 Task: Create a task  Develop a new online tool for email marketing campaigns , assign it to team member softage.5@softage.net in the project AgileRadius and update the status of the task to  On Track  , set the priority of the task to High
Action: Mouse moved to (71, 301)
Screenshot: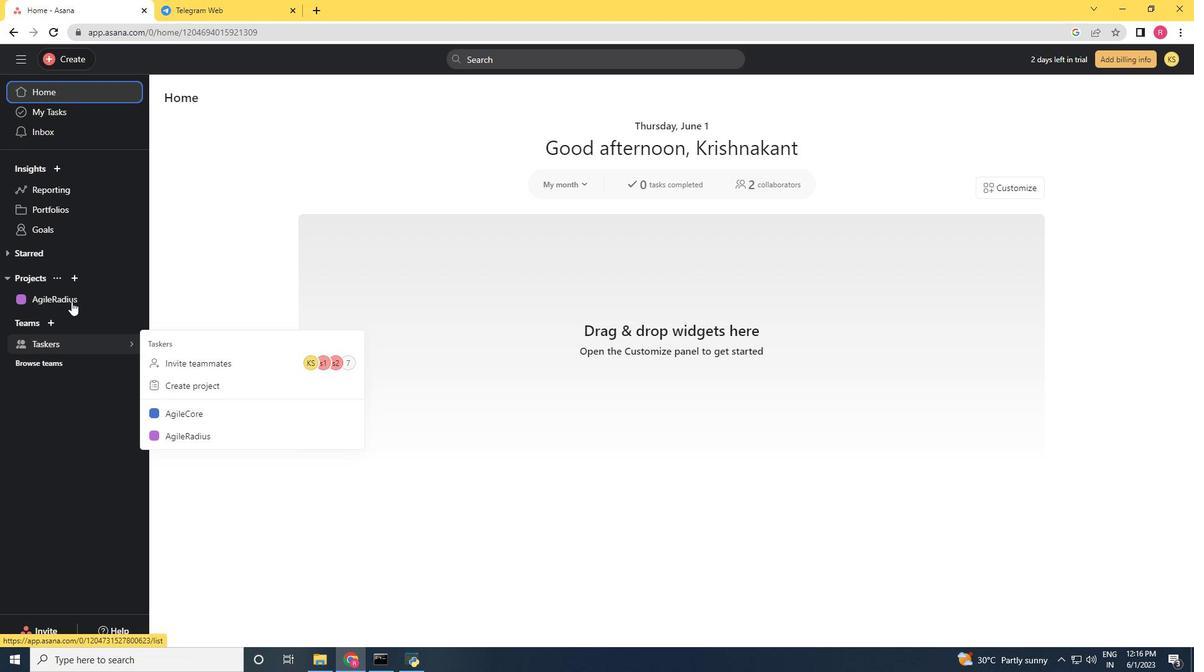 
Action: Mouse pressed left at (71, 301)
Screenshot: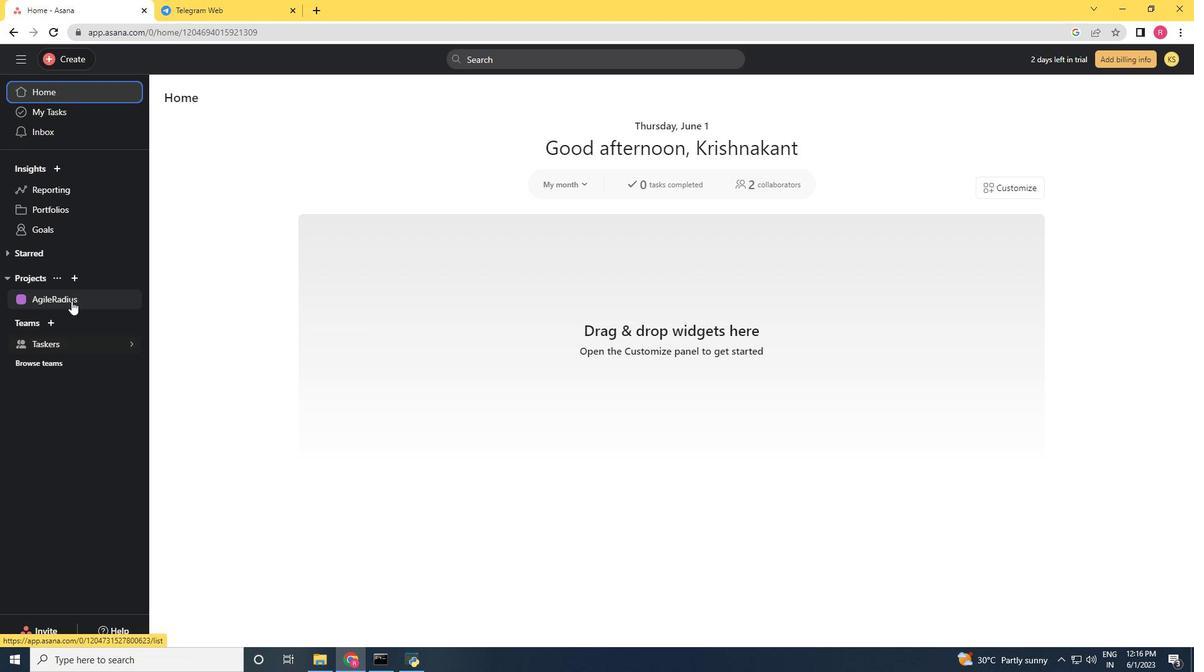 
Action: Mouse moved to (82, 62)
Screenshot: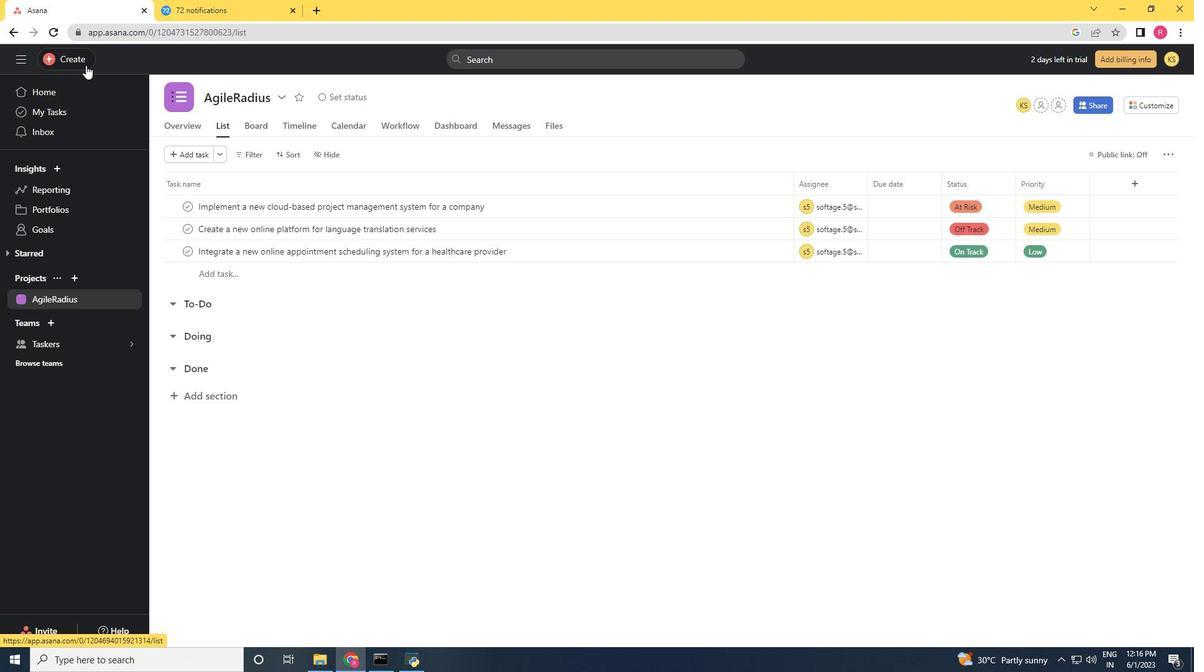 
Action: Mouse pressed left at (82, 62)
Screenshot: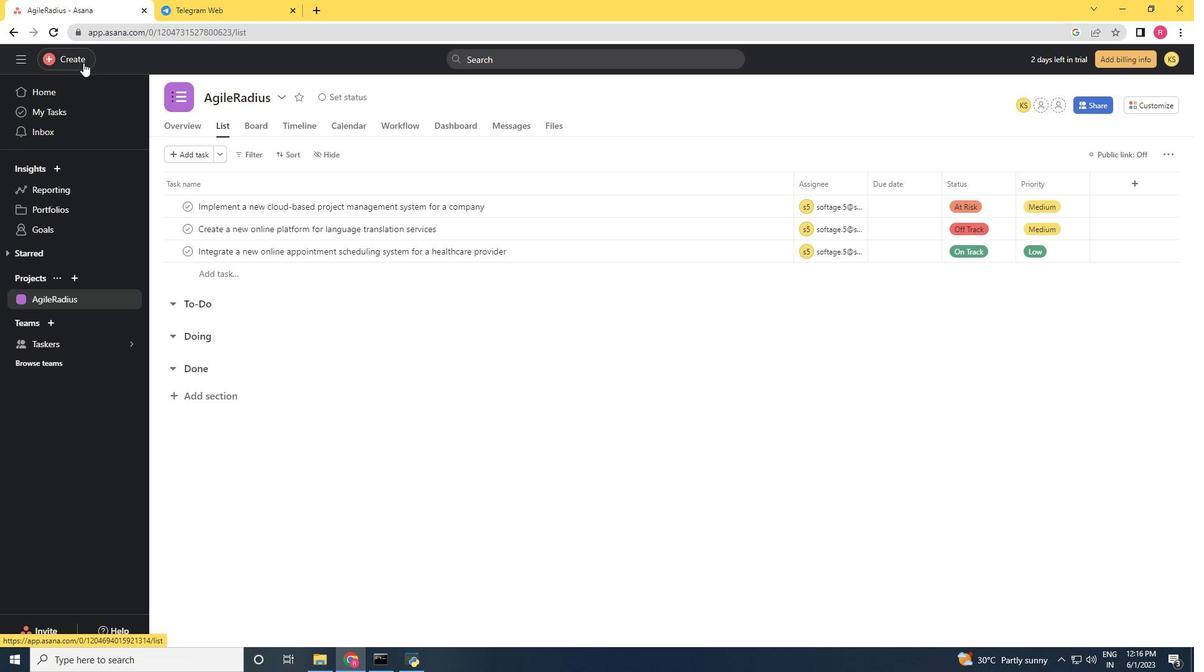 
Action: Mouse moved to (137, 61)
Screenshot: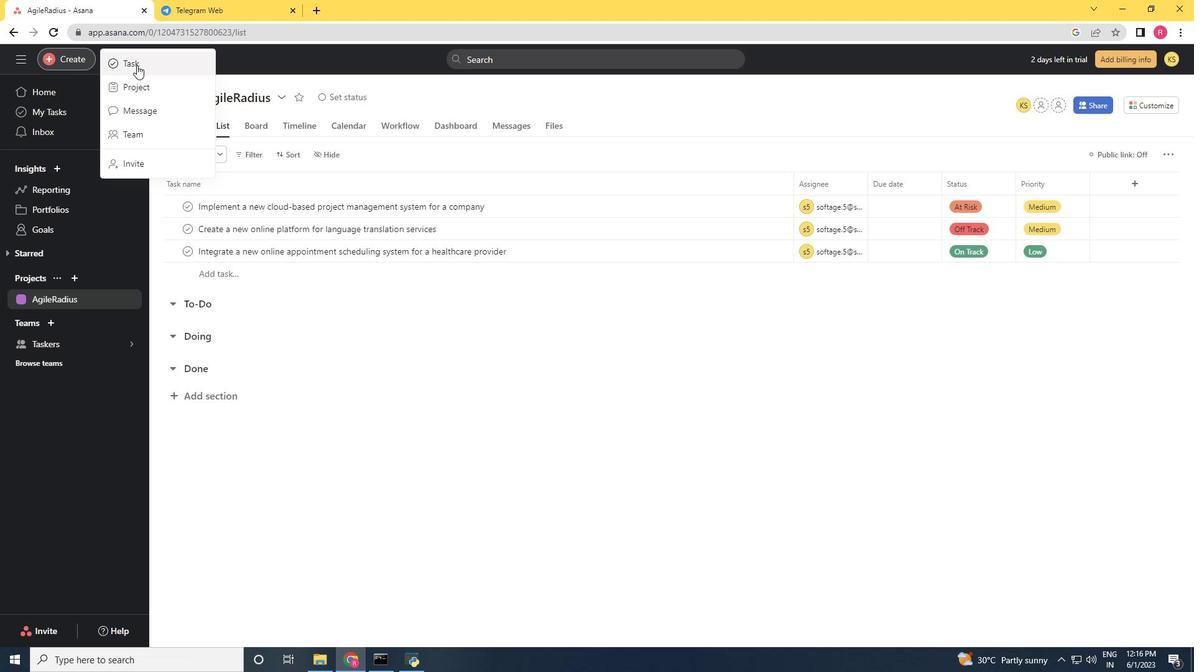 
Action: Mouse pressed left at (137, 61)
Screenshot: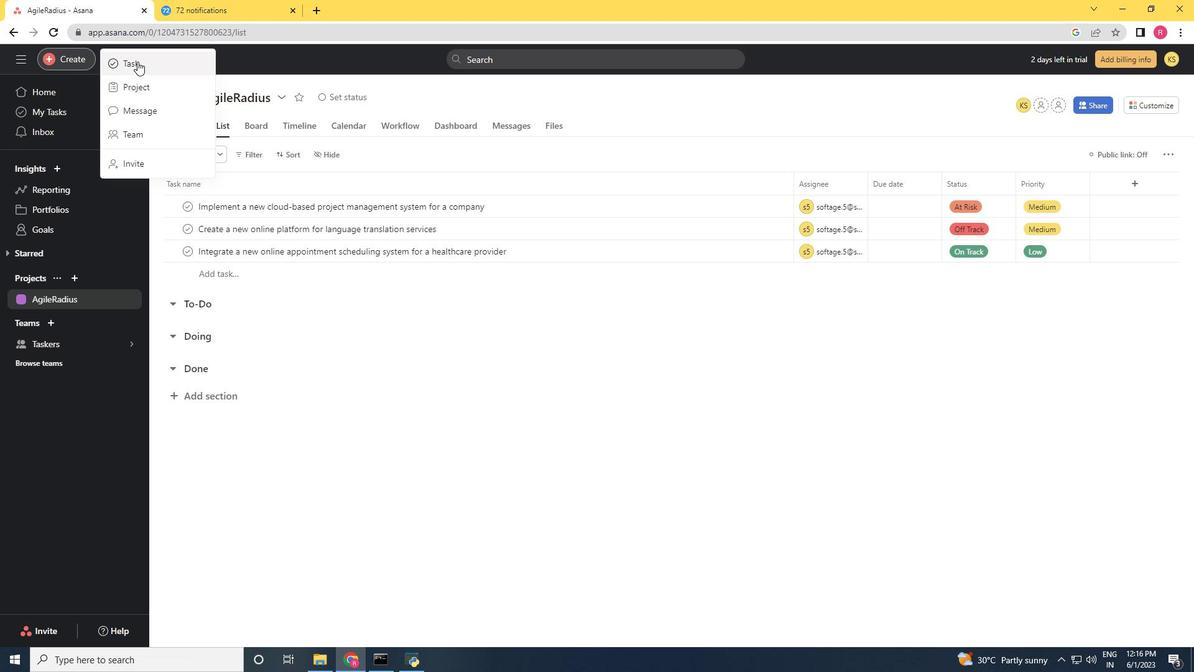 
Action: Key pressed <Key.shift>Develop<Key.space>a<Key.space>new<Key.space>online<Key.space>too;<Key.backspace>l<Key.space>for<Key.space>email<Key.space>marketing<Key.space>campaigns
Screenshot: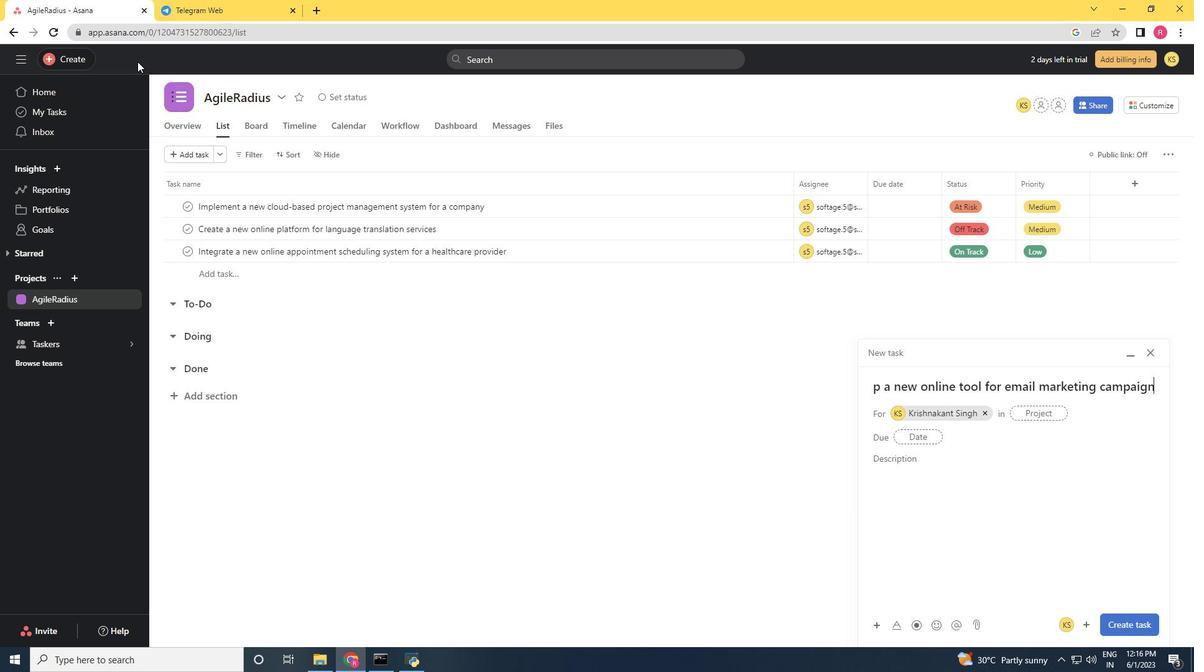 
Action: Mouse moved to (989, 410)
Screenshot: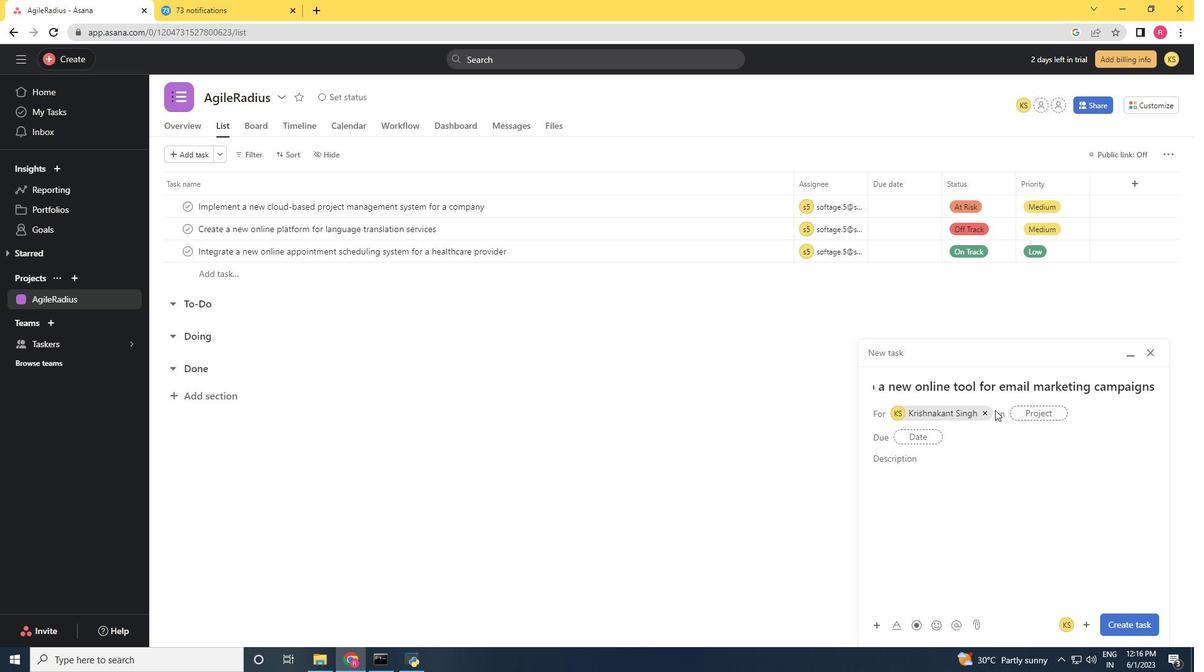 
Action: Mouse pressed left at (989, 410)
Screenshot: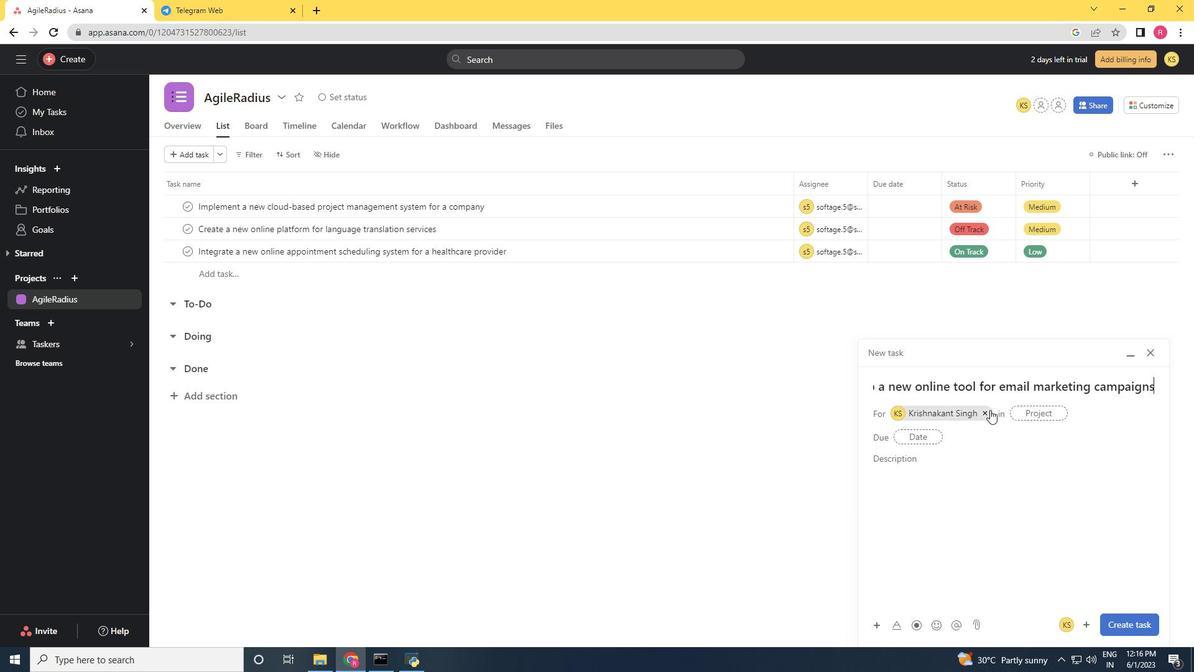 
Action: Mouse moved to (920, 411)
Screenshot: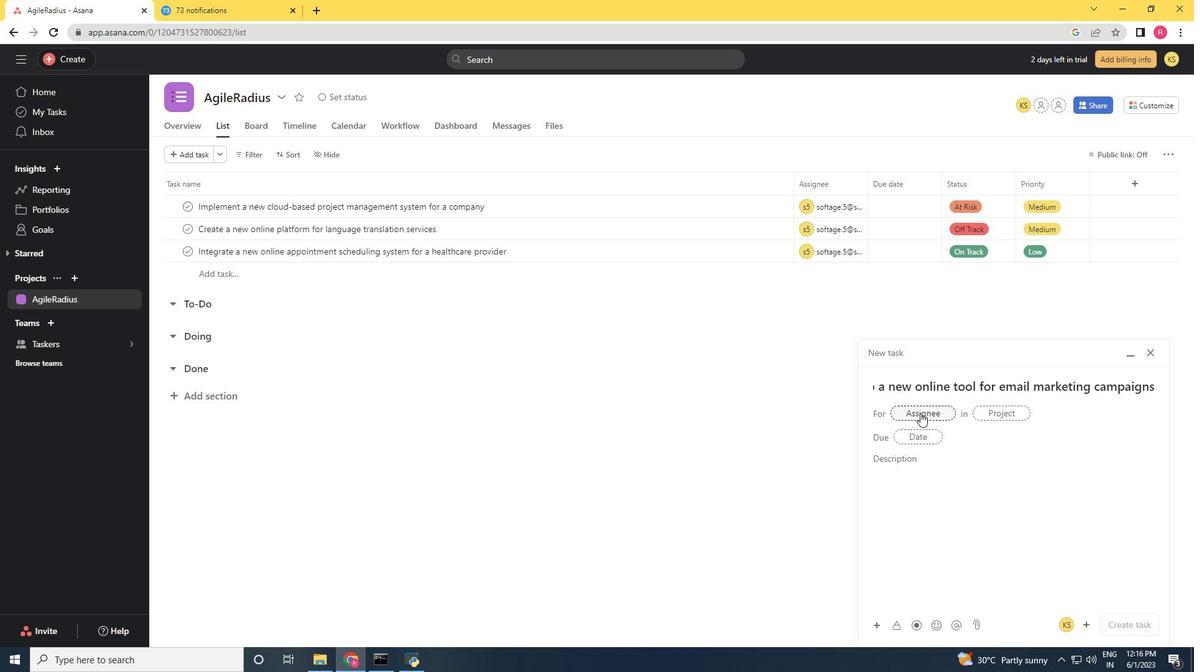 
Action: Mouse pressed left at (920, 411)
Screenshot: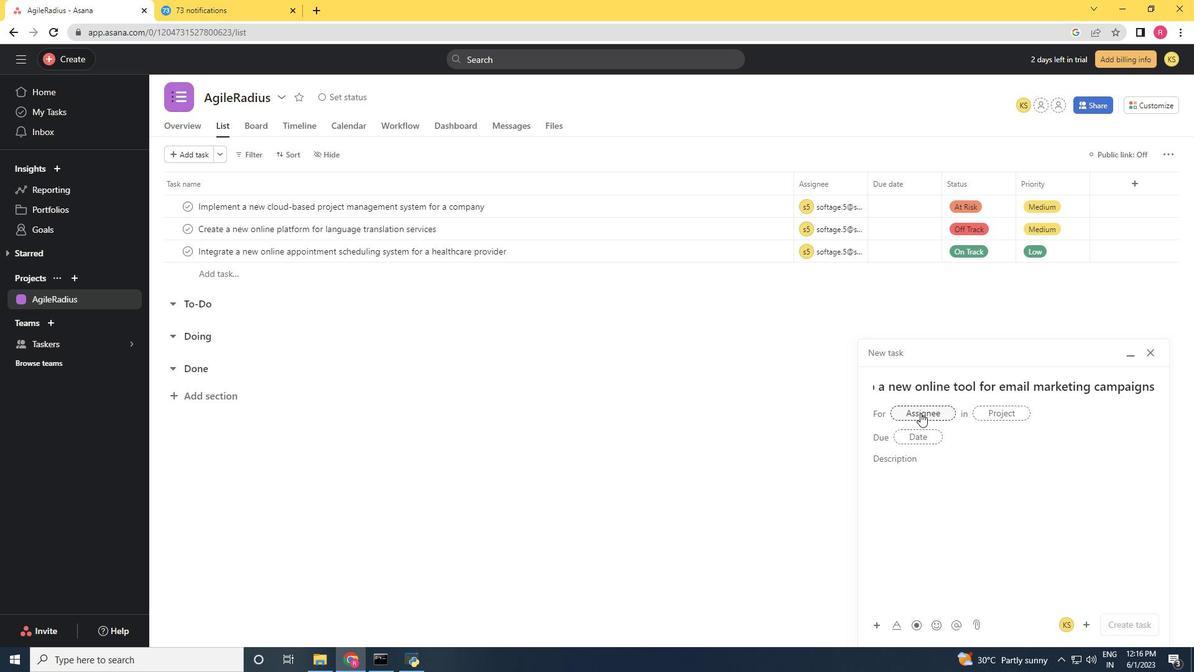 
Action: Key pressed softage.5<Key.shift><Key.shift><Key.shift><Key.shift><Key.shift>@softage.net
Screenshot: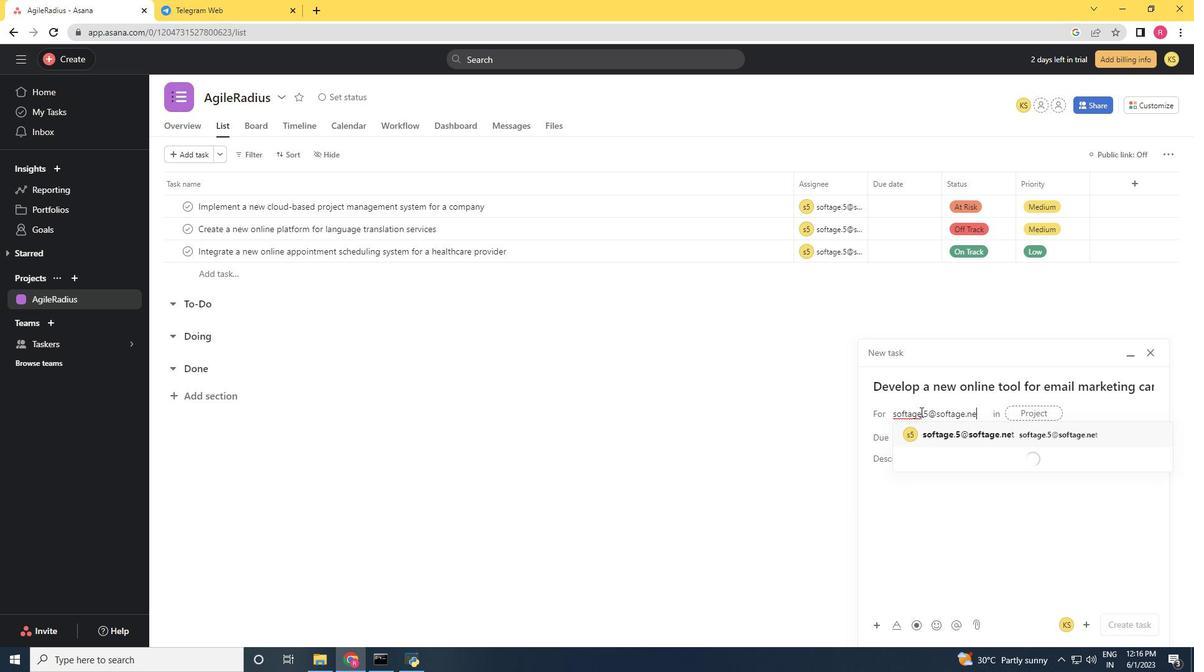 
Action: Mouse moved to (930, 432)
Screenshot: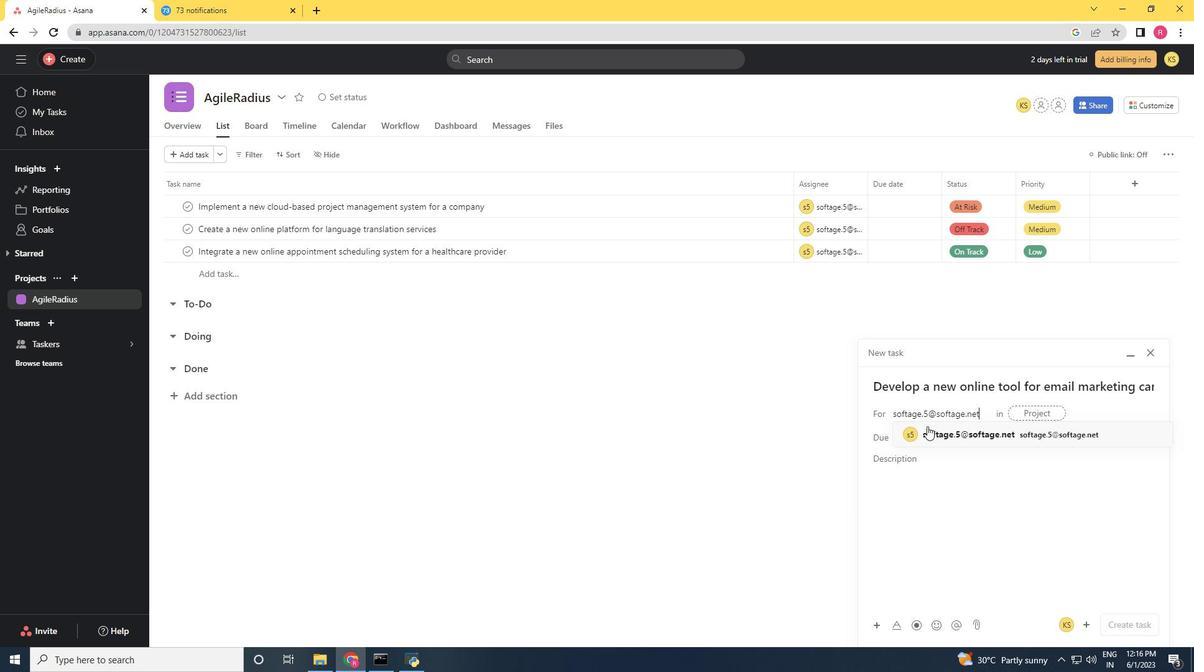 
Action: Mouse pressed left at (930, 432)
Screenshot: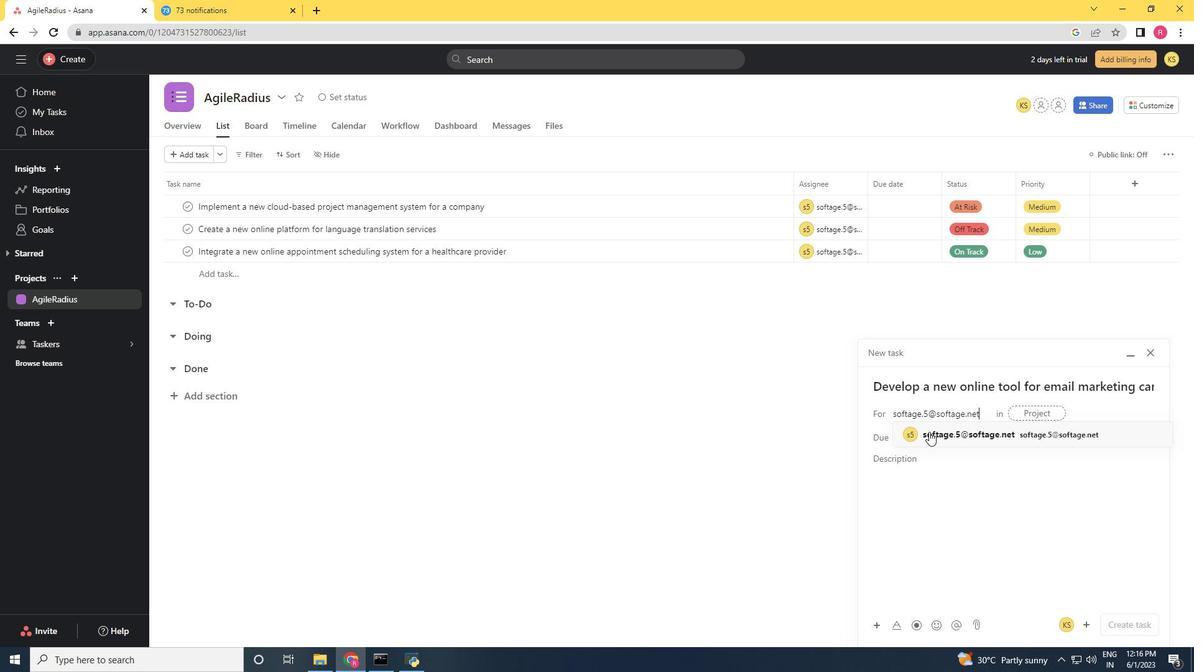 
Action: Mouse moved to (807, 459)
Screenshot: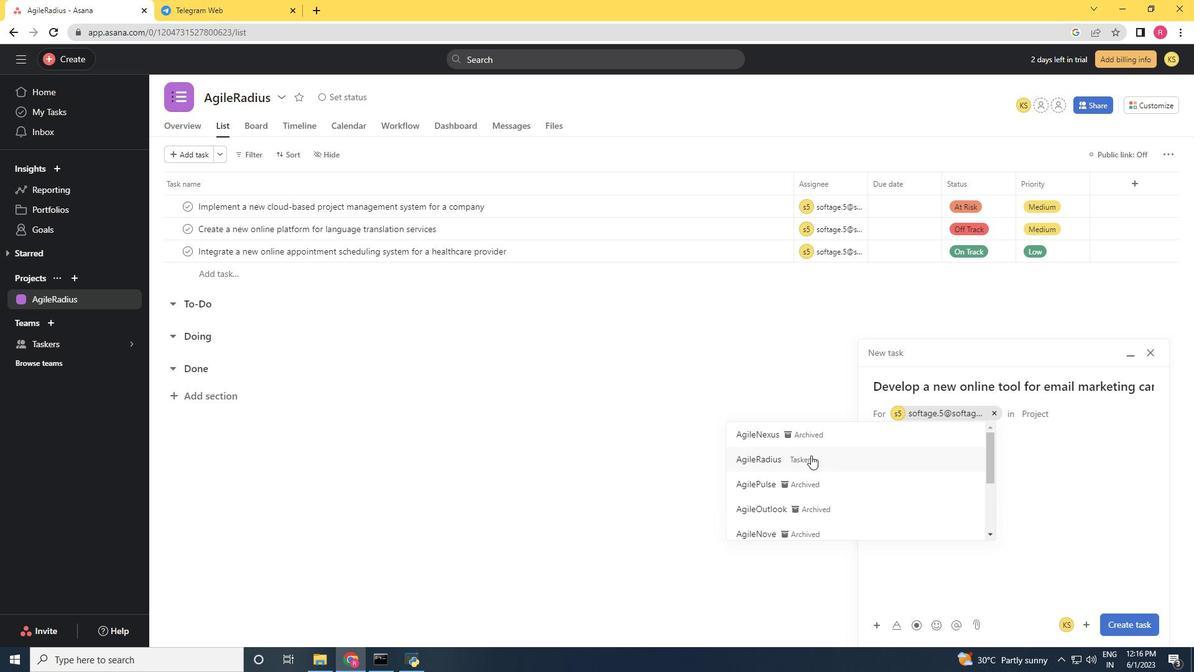 
Action: Mouse pressed left at (807, 459)
Screenshot: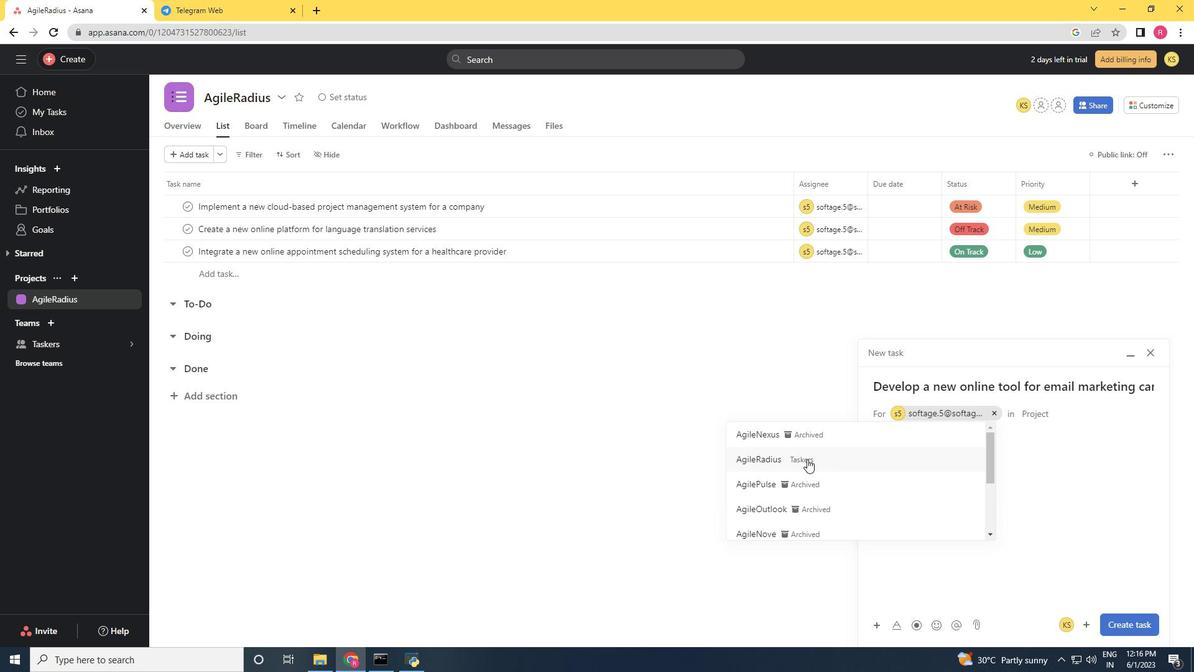 
Action: Mouse moved to (935, 457)
Screenshot: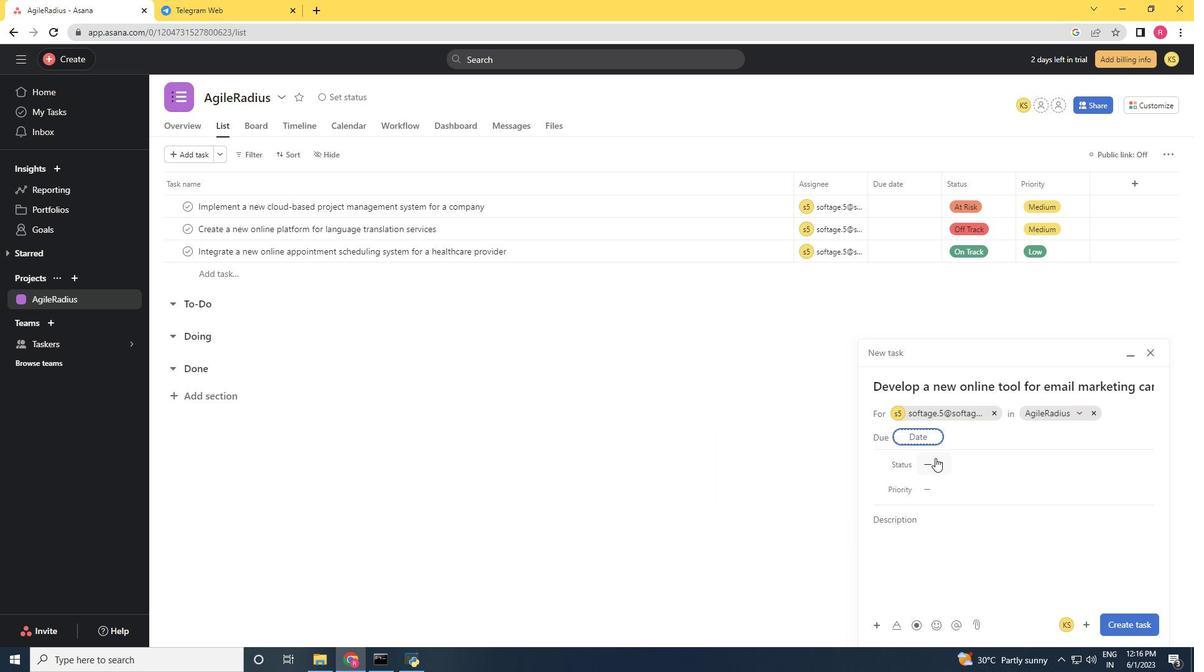 
Action: Mouse pressed left at (935, 457)
Screenshot: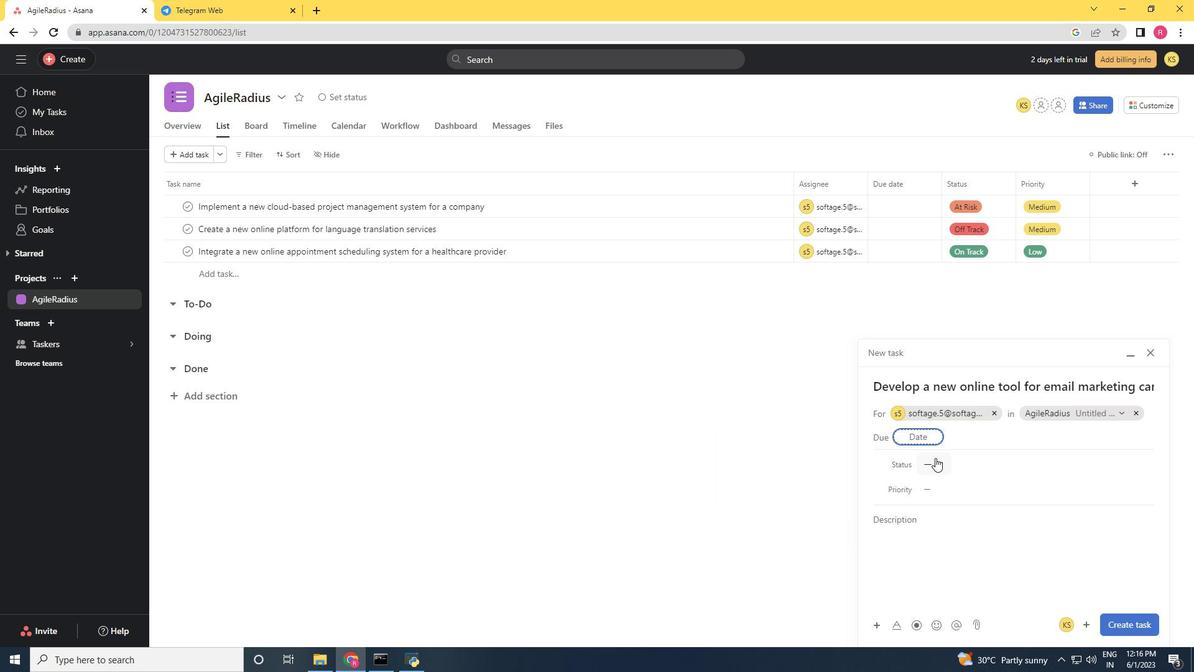 
Action: Mouse moved to (960, 505)
Screenshot: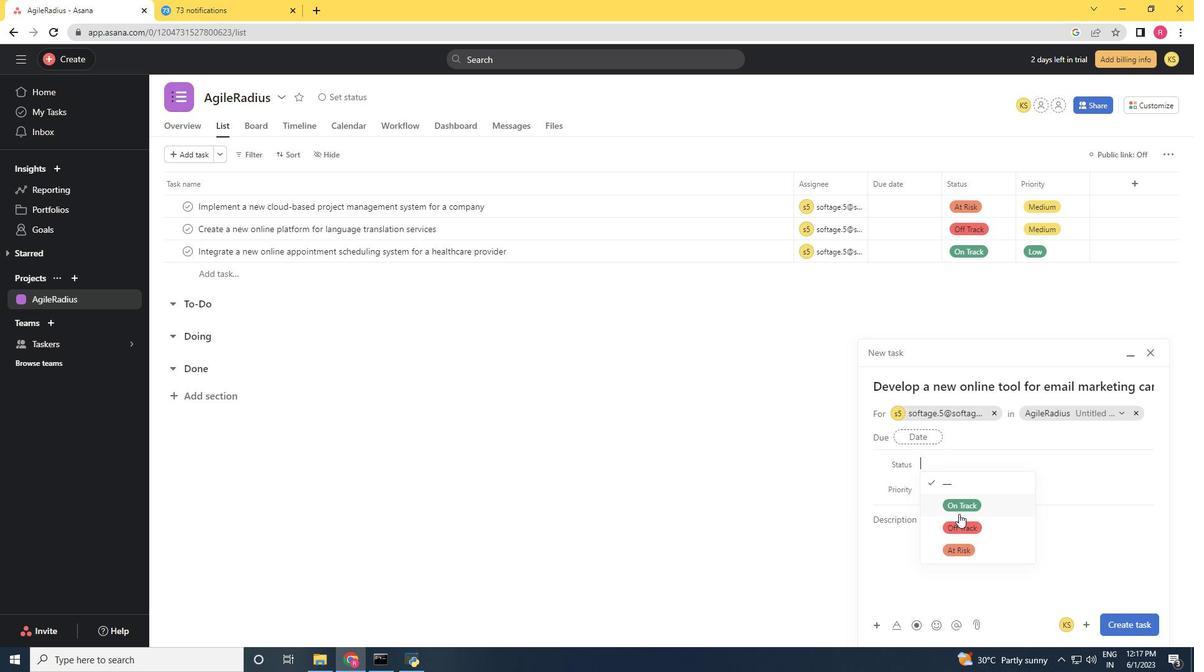 
Action: Mouse pressed left at (960, 505)
Screenshot: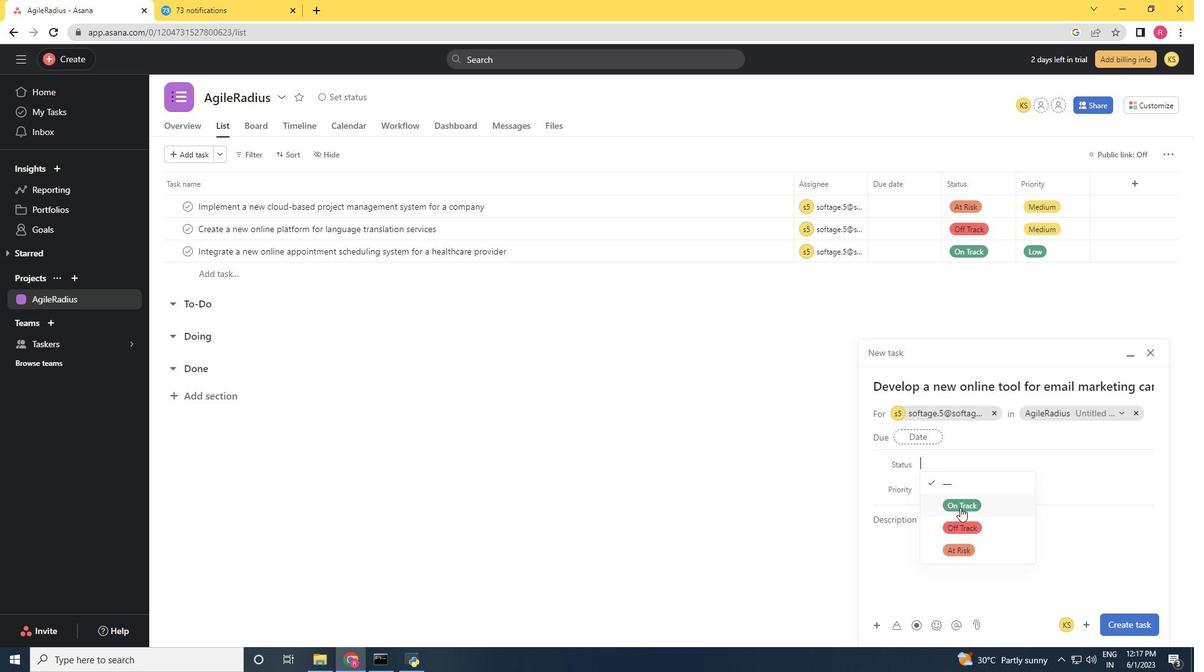 
Action: Mouse moved to (920, 492)
Screenshot: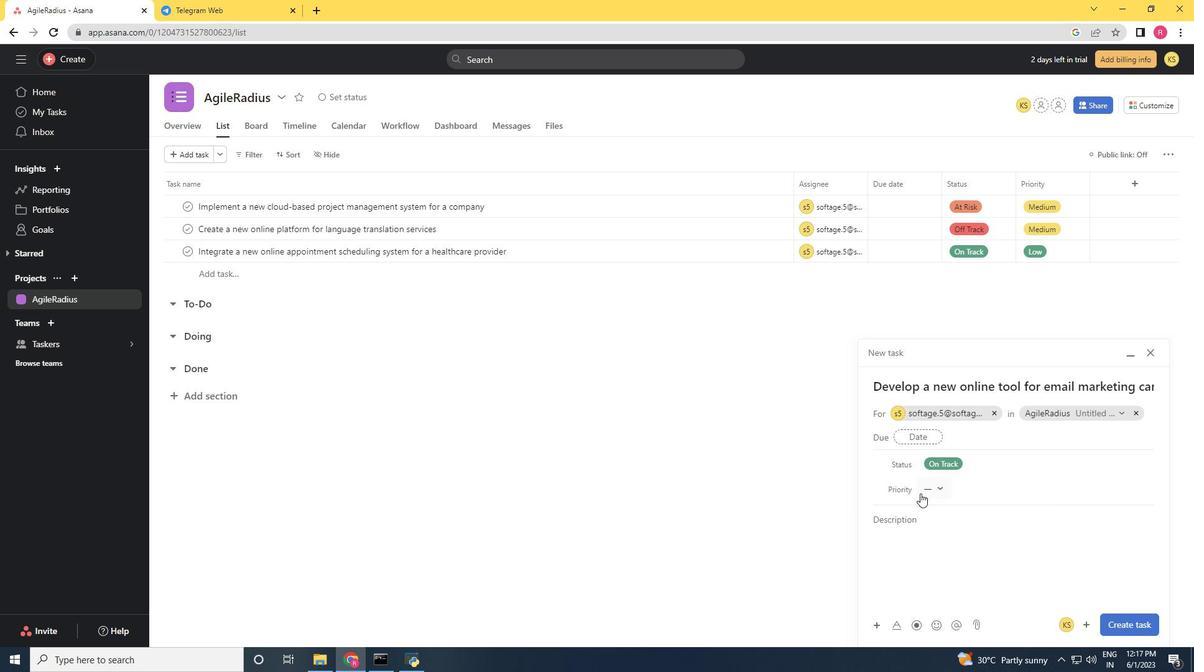 
Action: Mouse pressed left at (920, 492)
Screenshot: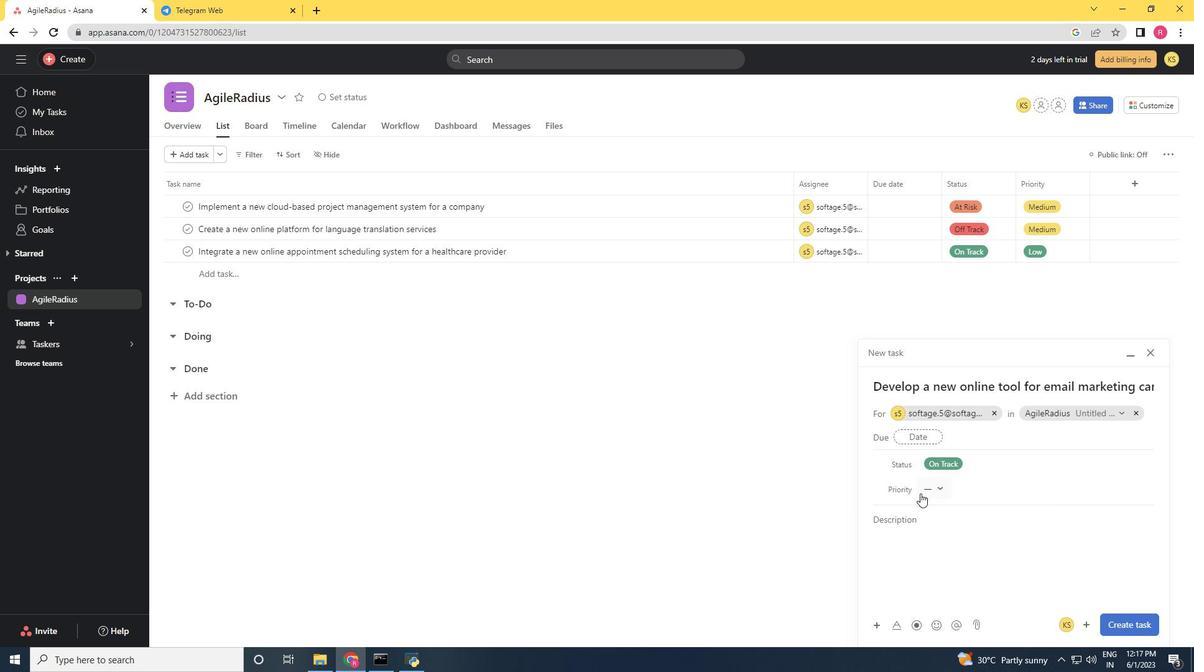 
Action: Mouse moved to (957, 531)
Screenshot: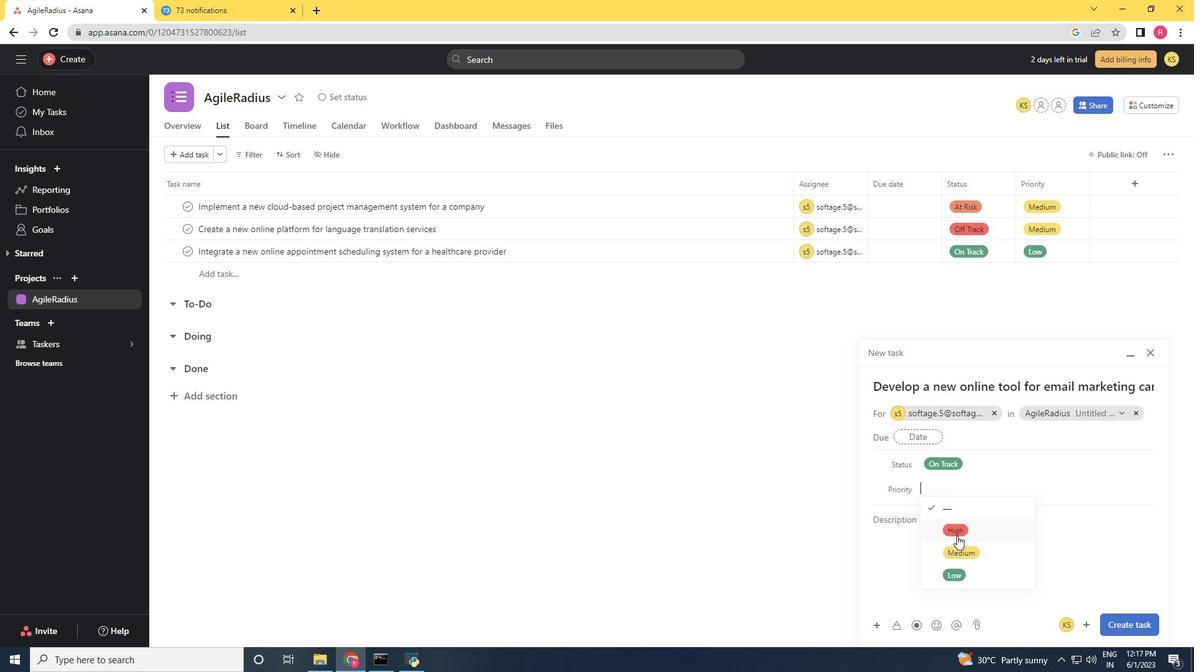 
Action: Mouse pressed left at (957, 531)
Screenshot: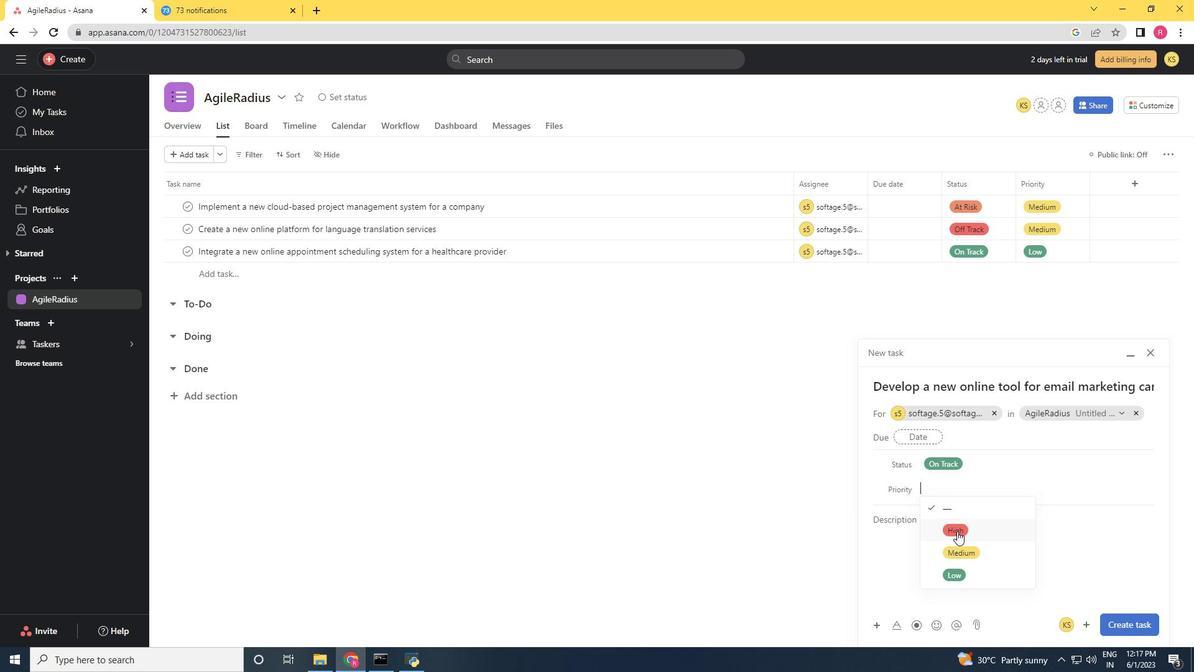 
Action: Mouse moved to (1138, 624)
Screenshot: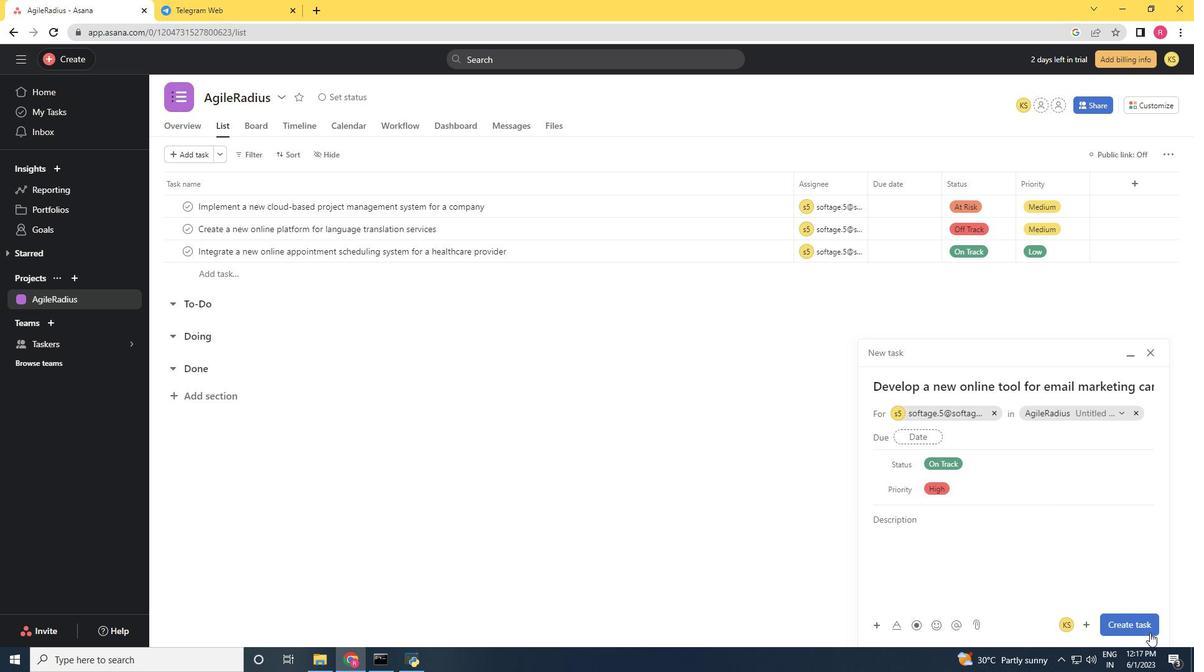 
Action: Mouse pressed left at (1138, 624)
Screenshot: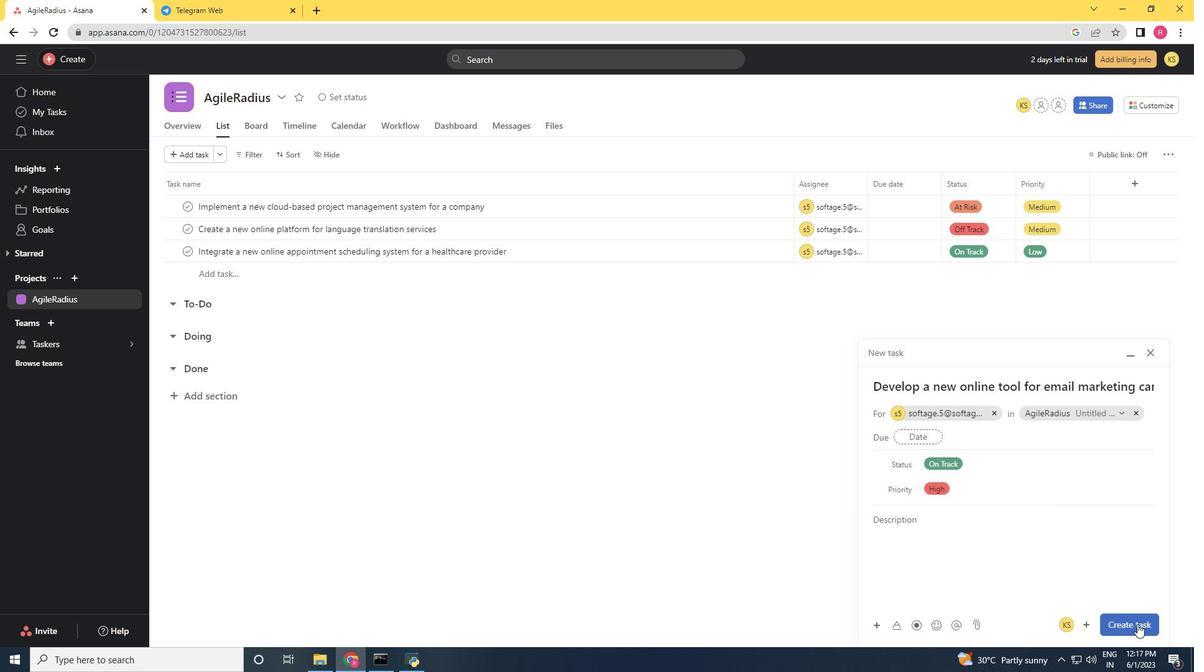
Action: Mouse moved to (1081, 614)
Screenshot: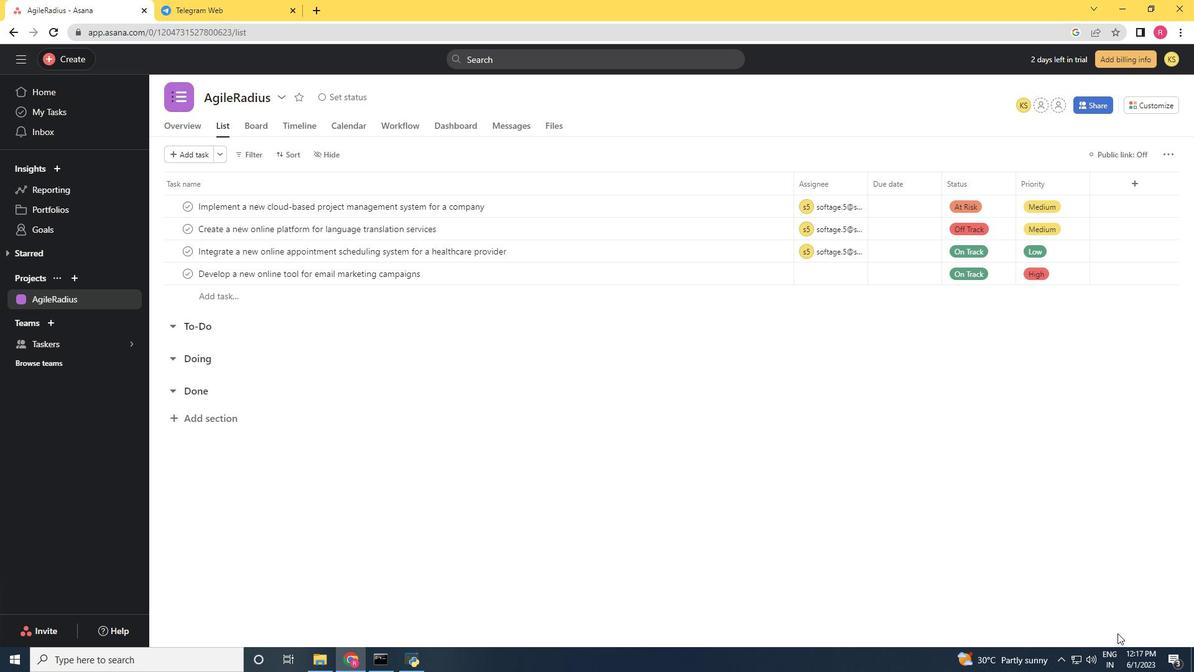 
